 Task: Use Daydream Effect in this video Movie B.mp4
Action: Mouse moved to (364, 187)
Screenshot: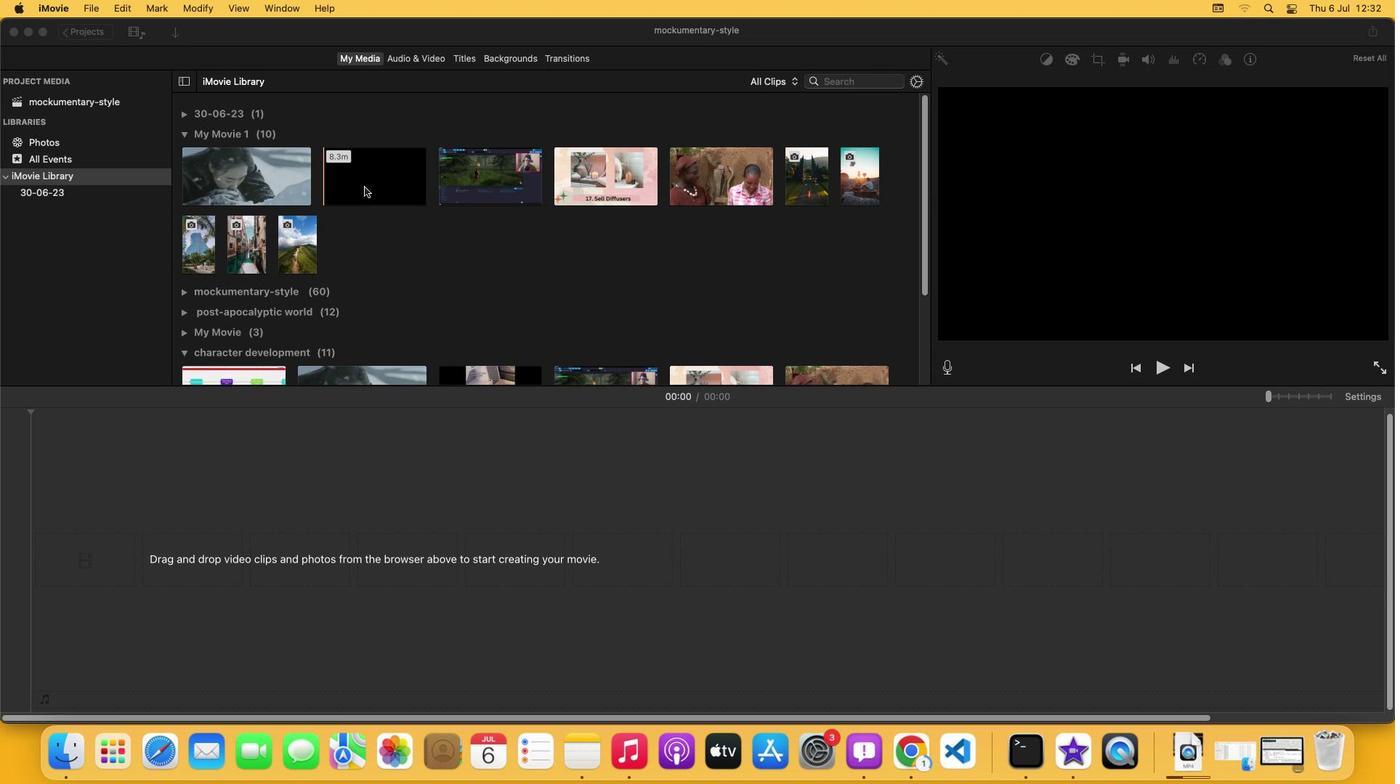 
Action: Mouse pressed left at (364, 187)
Screenshot: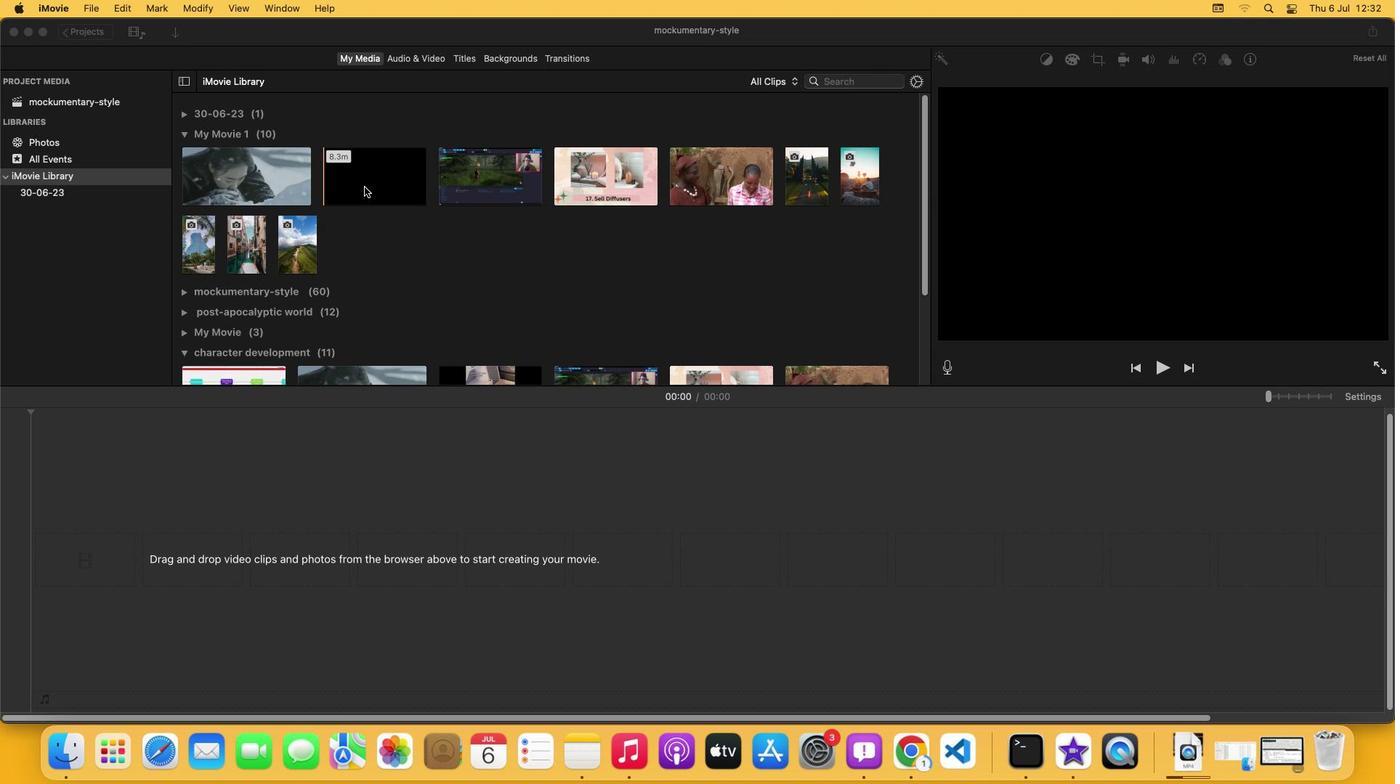 
Action: Mouse moved to (414, 59)
Screenshot: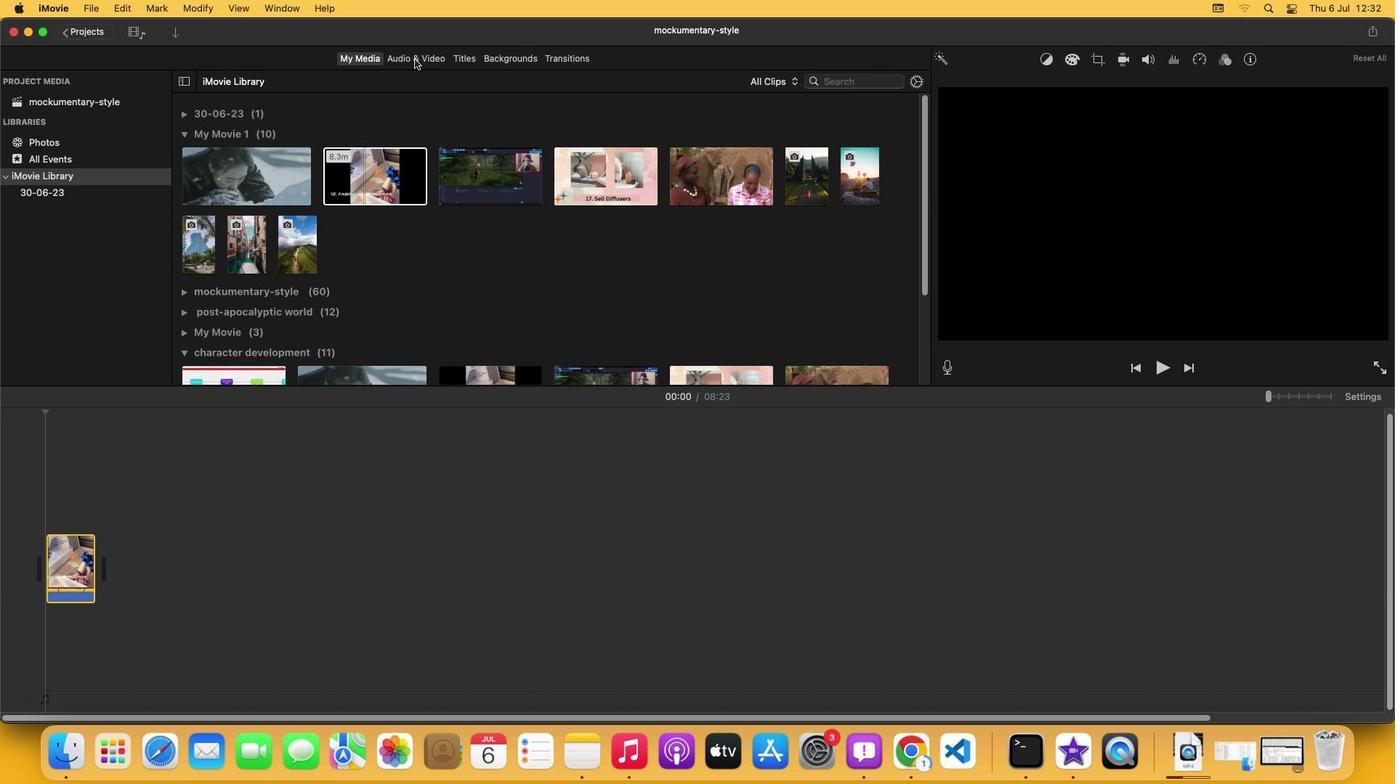 
Action: Mouse pressed left at (414, 59)
Screenshot: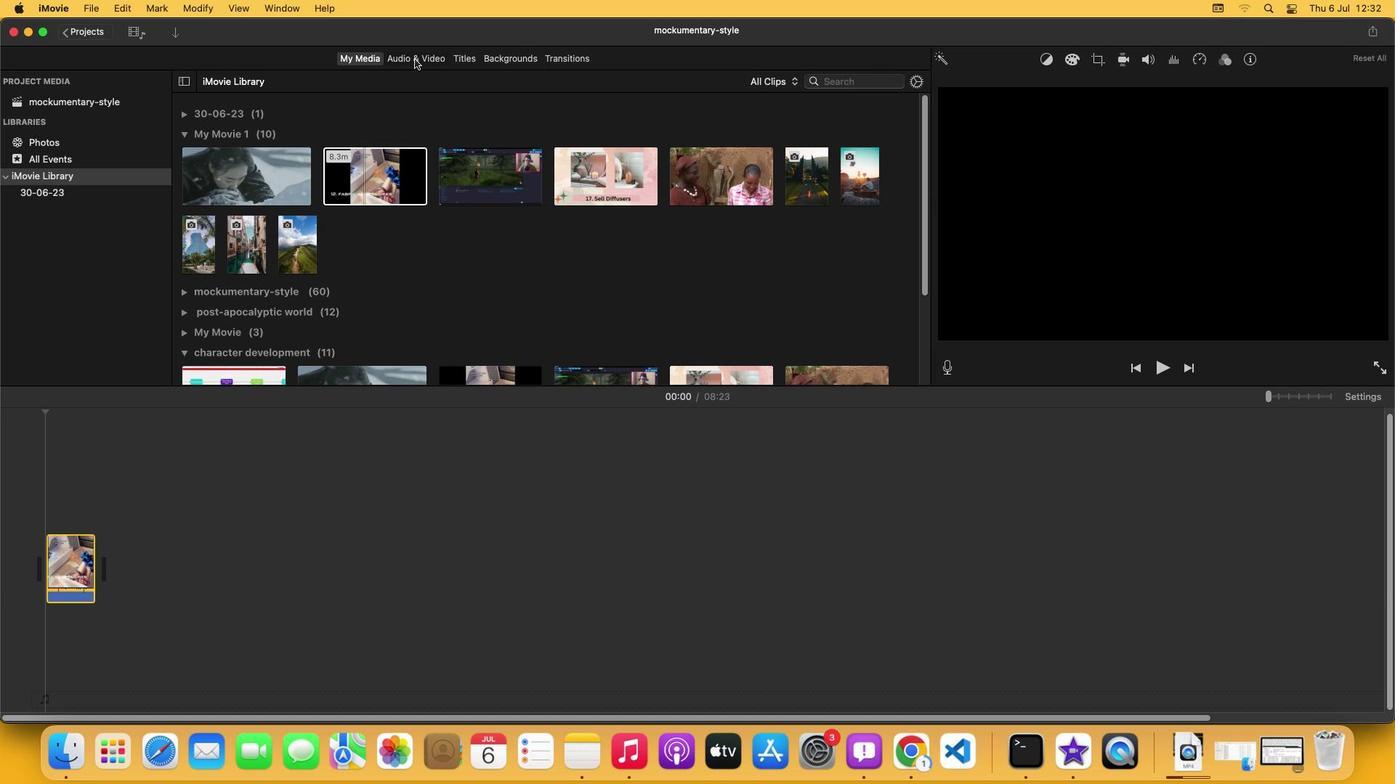 
Action: Mouse moved to (236, 223)
Screenshot: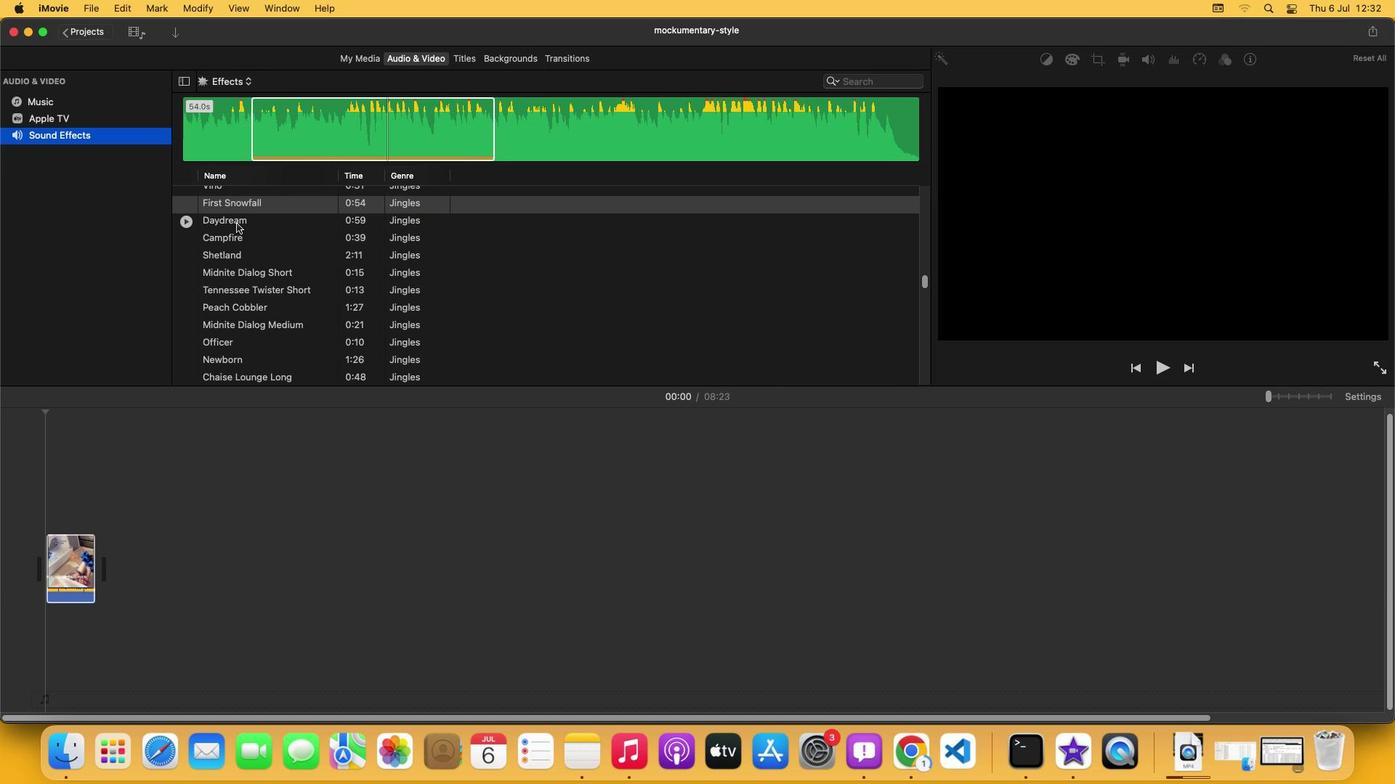 
Action: Mouse pressed left at (236, 223)
Screenshot: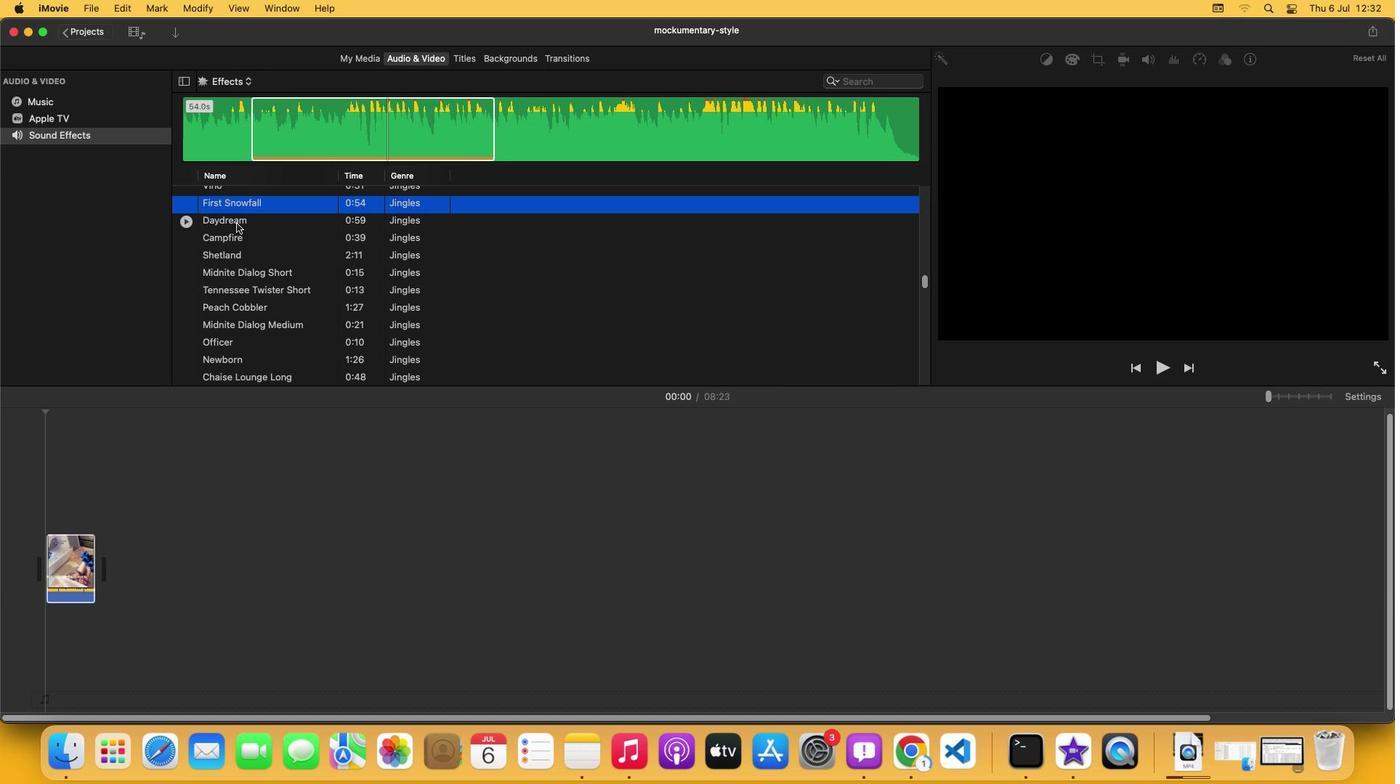 
Action: Mouse moved to (285, 131)
Screenshot: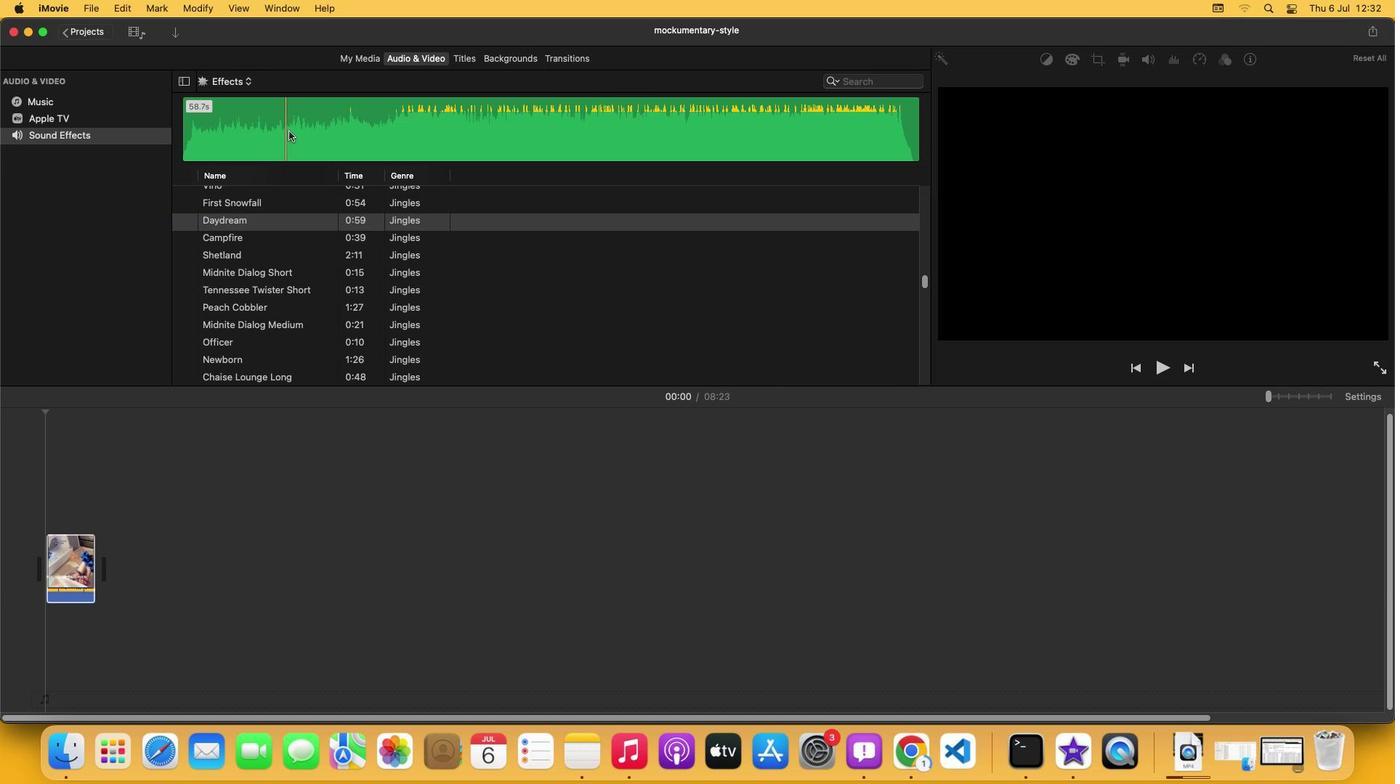 
Action: Mouse pressed left at (285, 131)
Screenshot: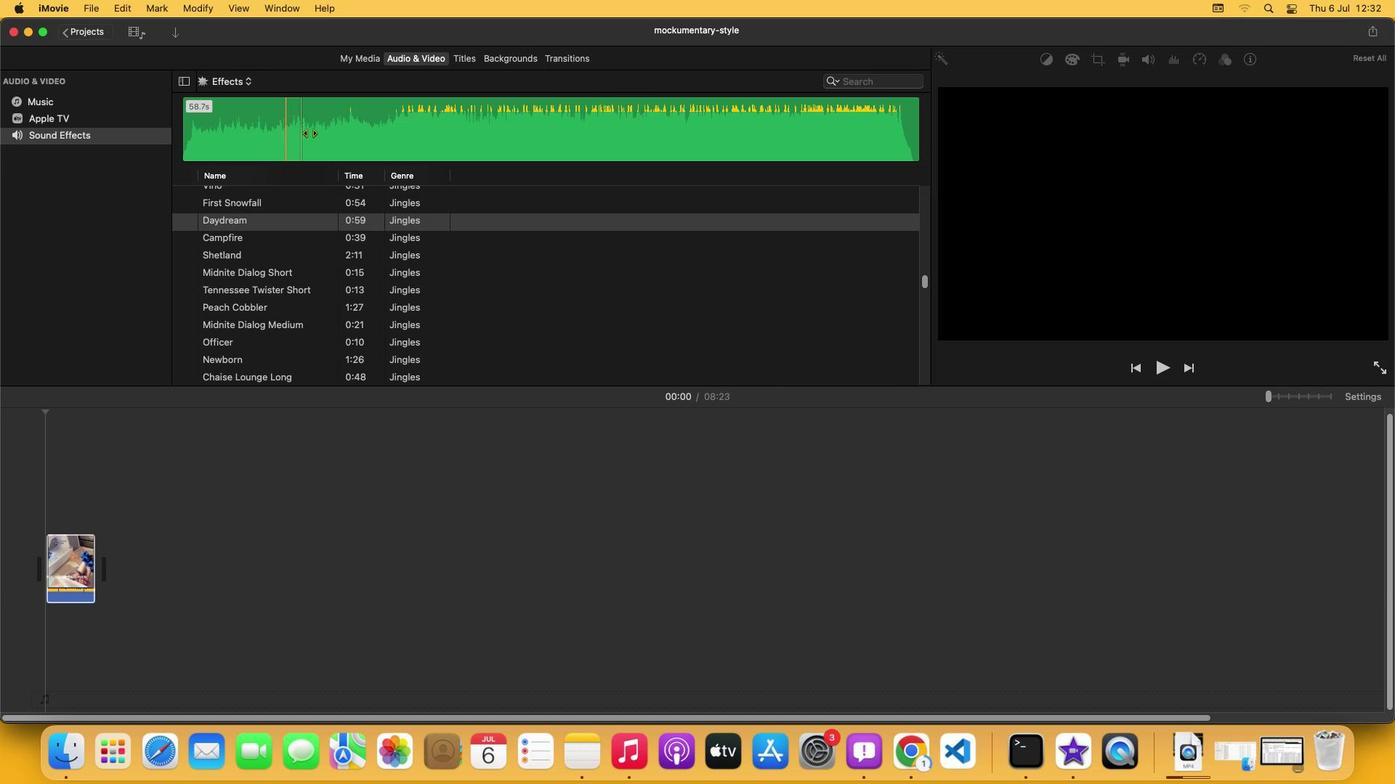 
Action: Mouse moved to (393, 133)
Screenshot: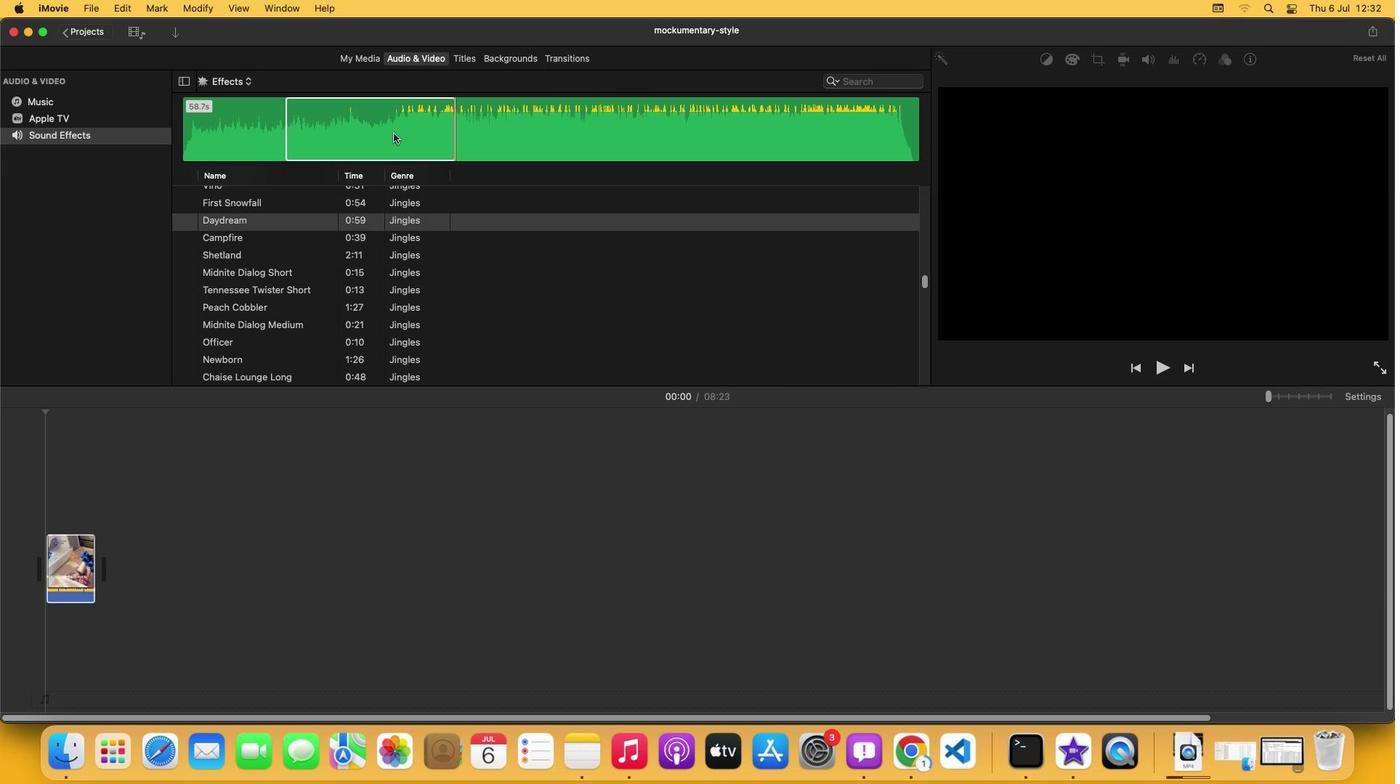 
Action: Mouse pressed left at (393, 133)
Screenshot: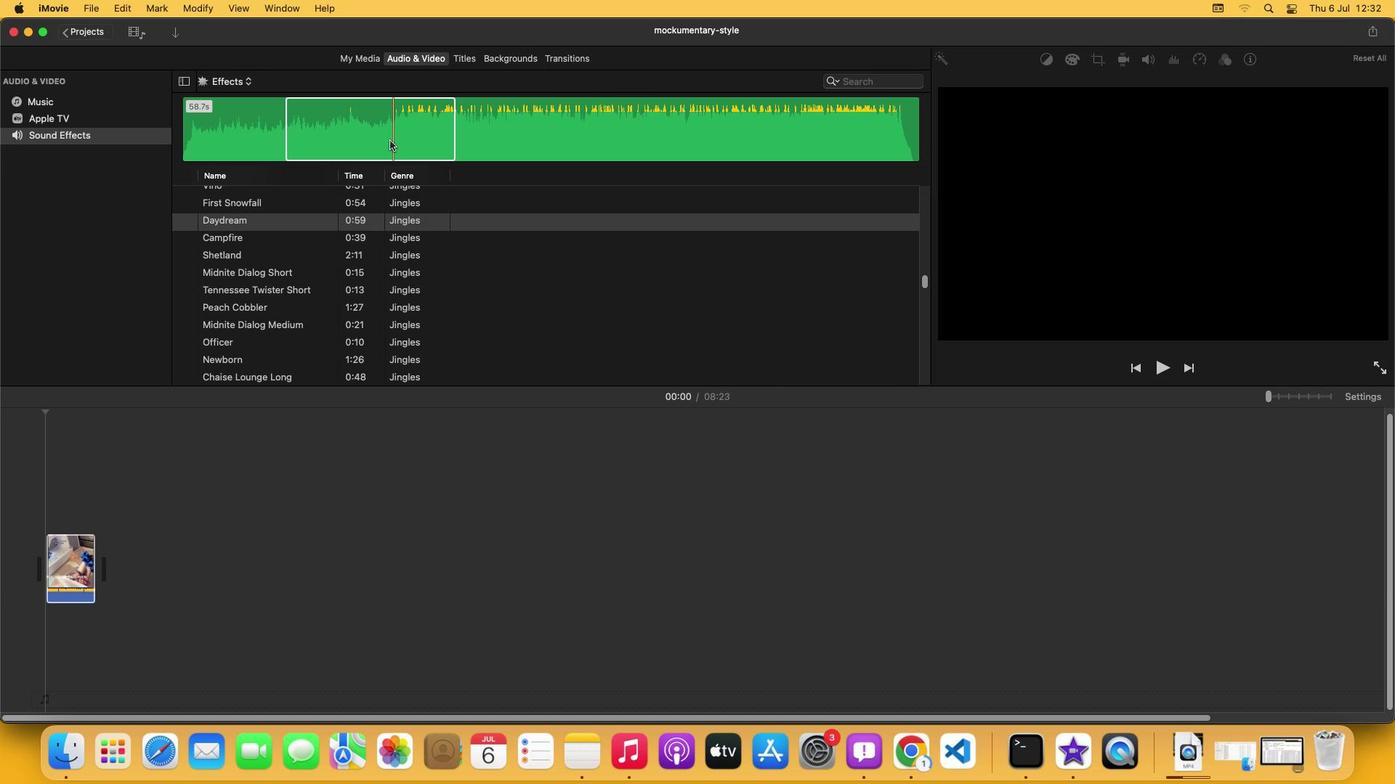 
Action: Mouse moved to (178, 602)
Screenshot: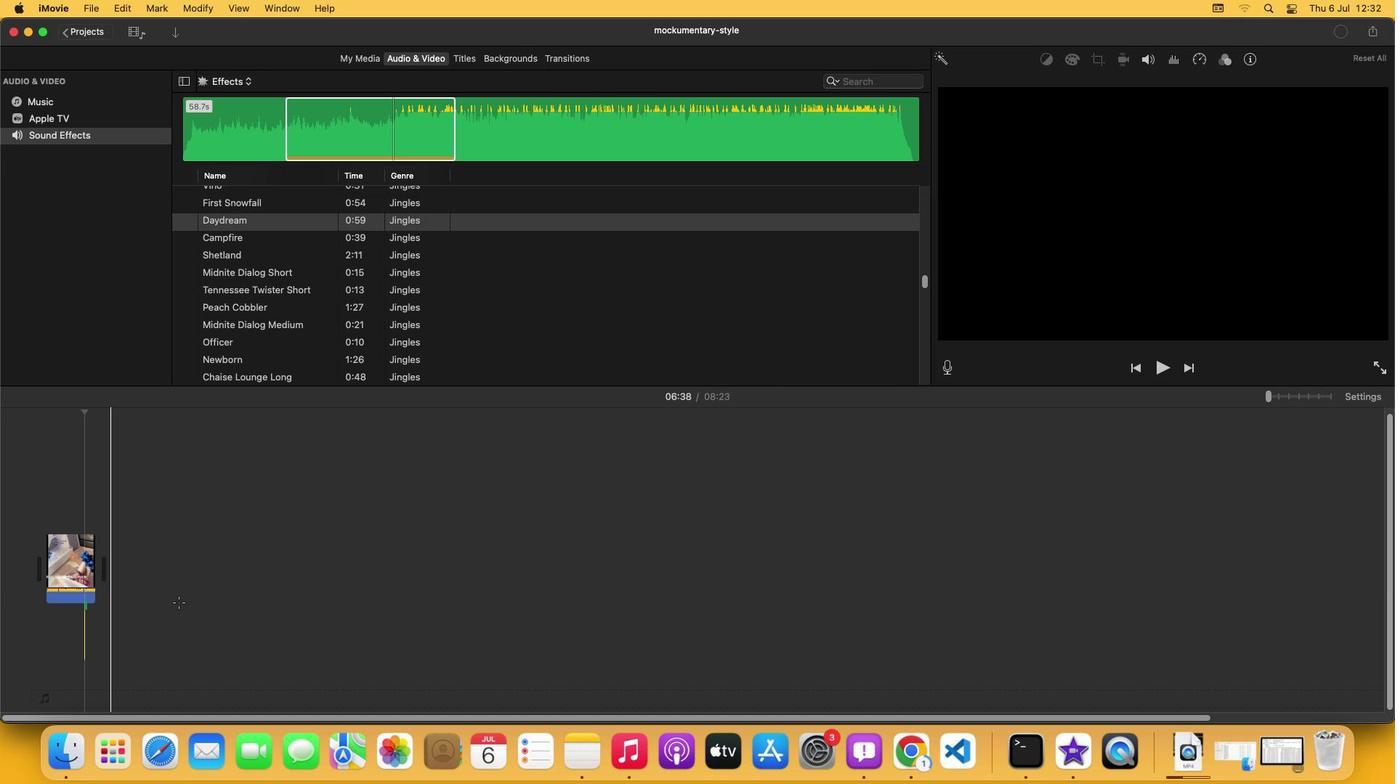 
Action: Mouse pressed left at (178, 602)
Screenshot: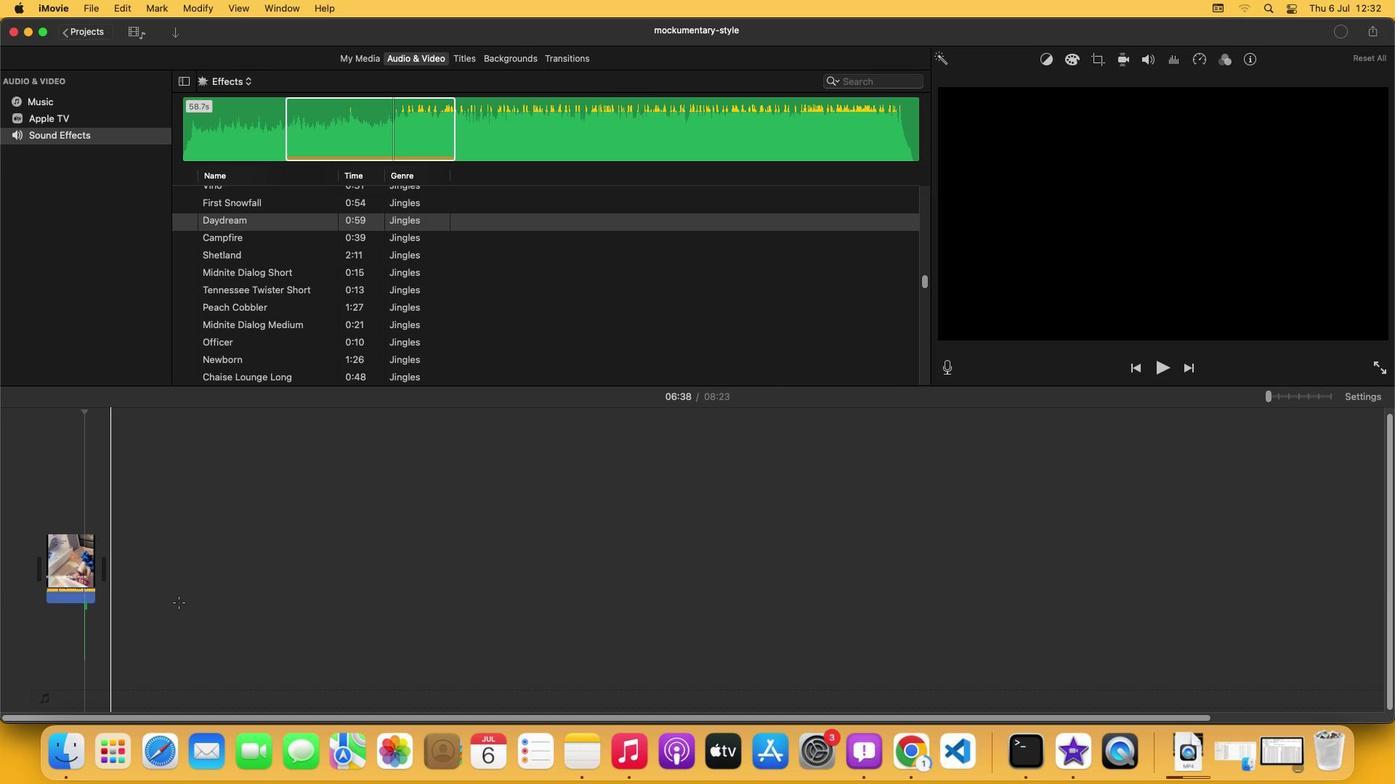 
